 Task: Create a section Expedition and in the section, add a milestone Network Segmentation in the project ArmourVault
Action: Mouse moved to (74, 269)
Screenshot: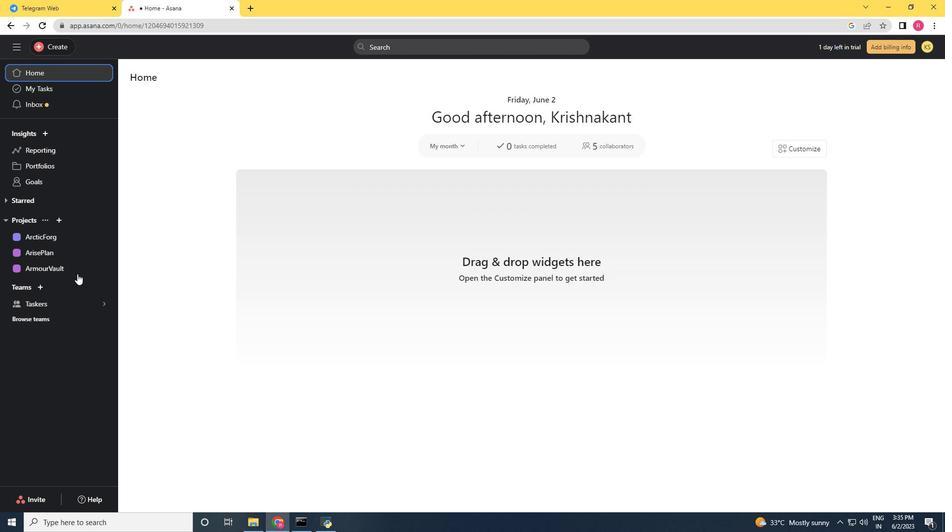 
Action: Mouse pressed left at (74, 269)
Screenshot: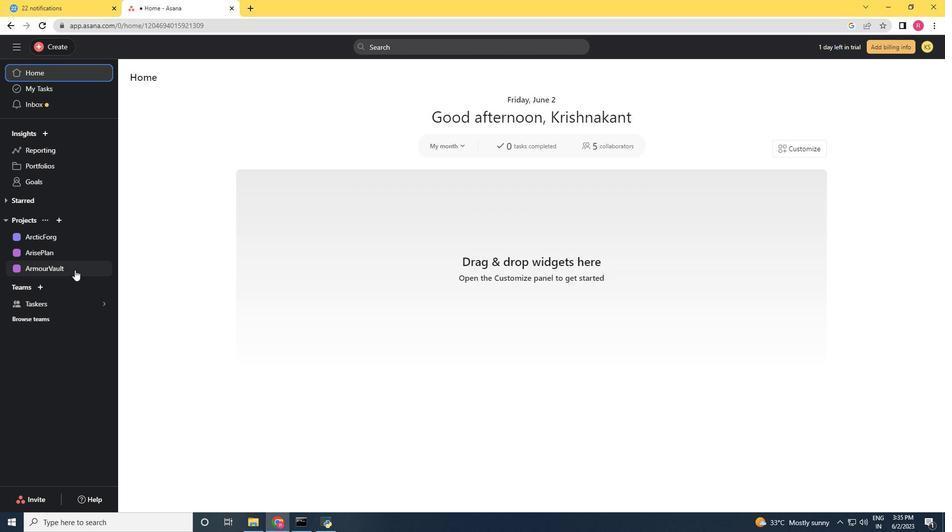 
Action: Mouse moved to (283, 480)
Screenshot: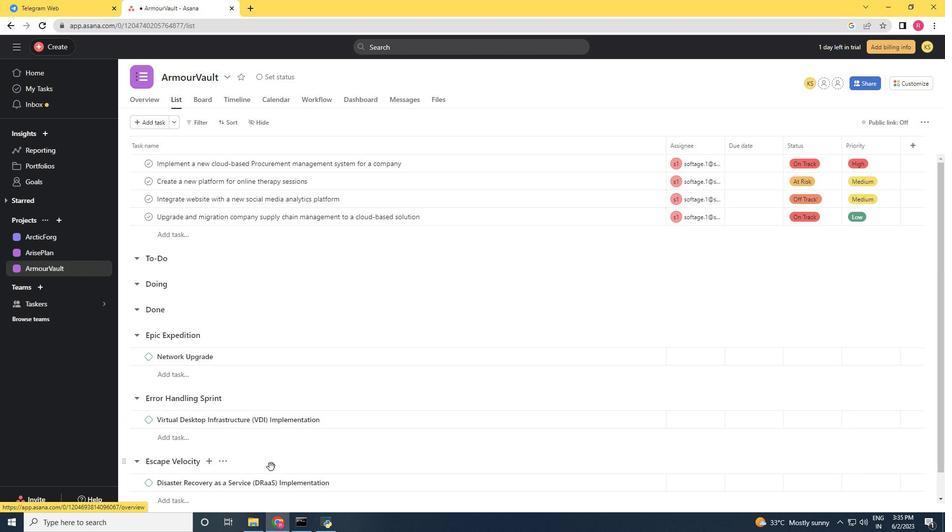 
Action: Mouse scrolled (283, 480) with delta (0, 0)
Screenshot: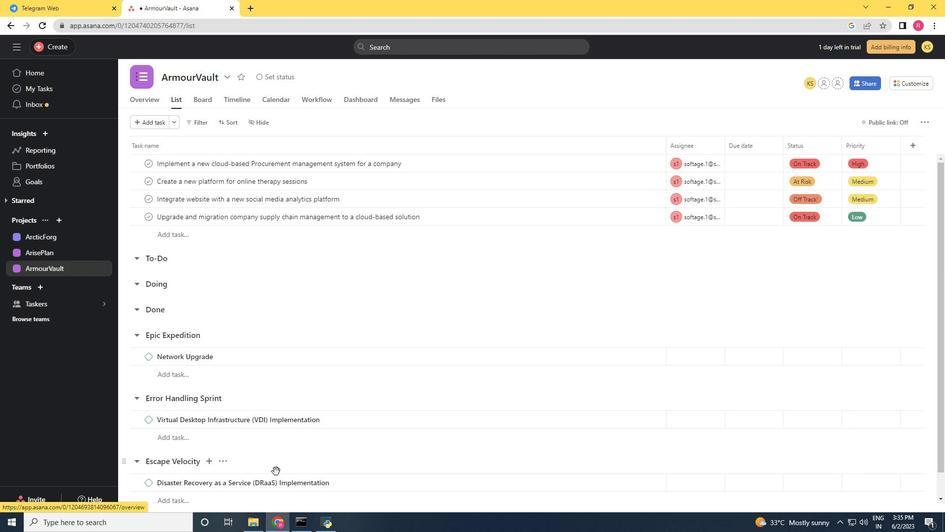 
Action: Mouse moved to (283, 481)
Screenshot: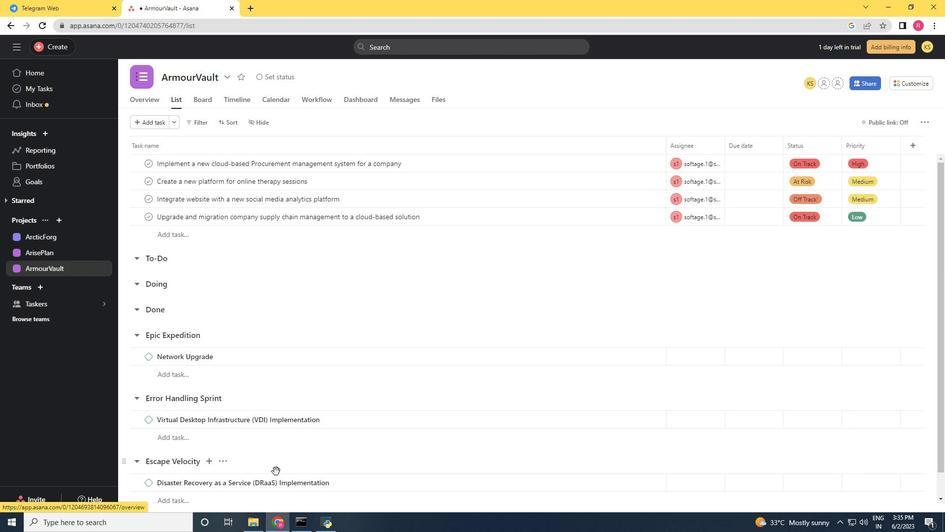 
Action: Mouse scrolled (283, 480) with delta (0, 0)
Screenshot: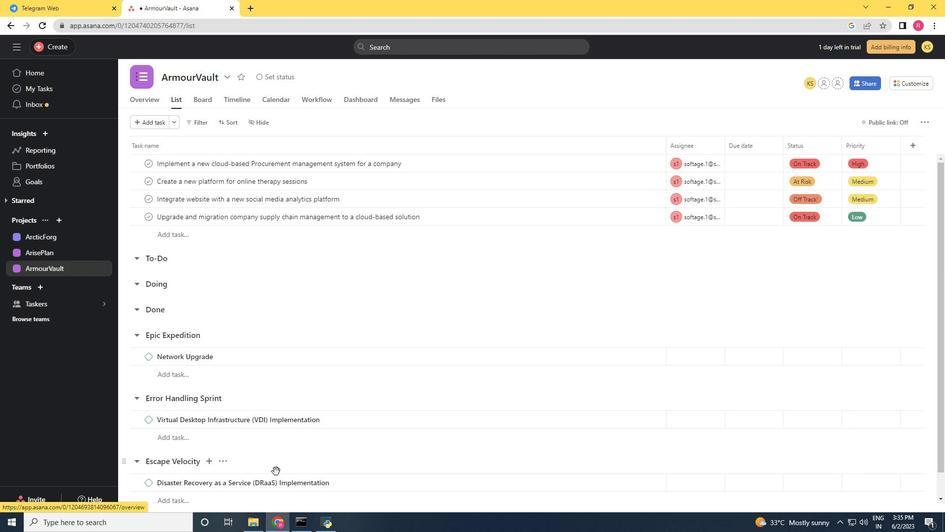 
Action: Mouse scrolled (283, 480) with delta (0, 0)
Screenshot: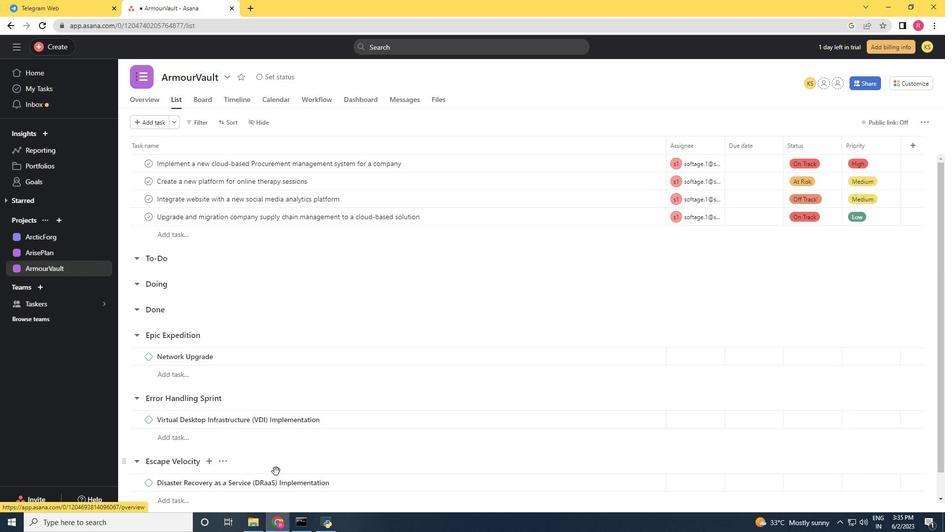 
Action: Mouse moved to (285, 481)
Screenshot: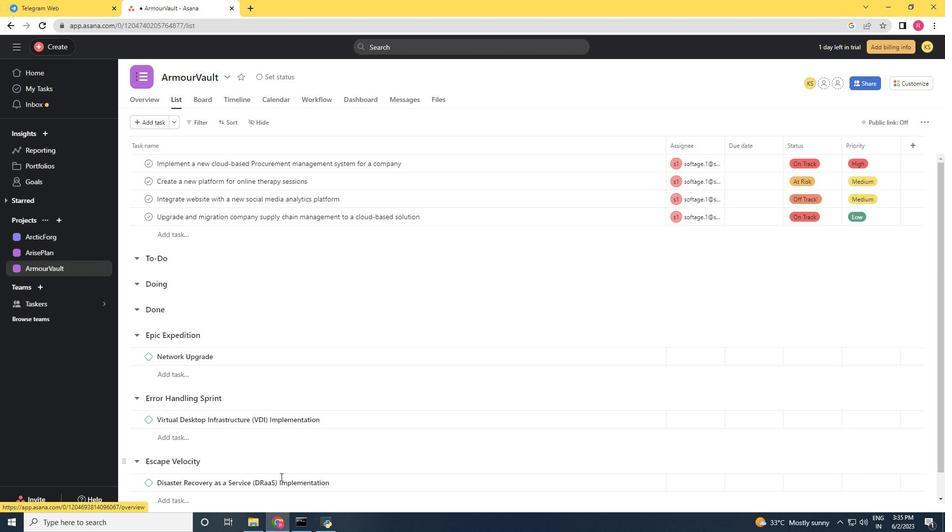 
Action: Mouse scrolled (285, 480) with delta (0, 0)
Screenshot: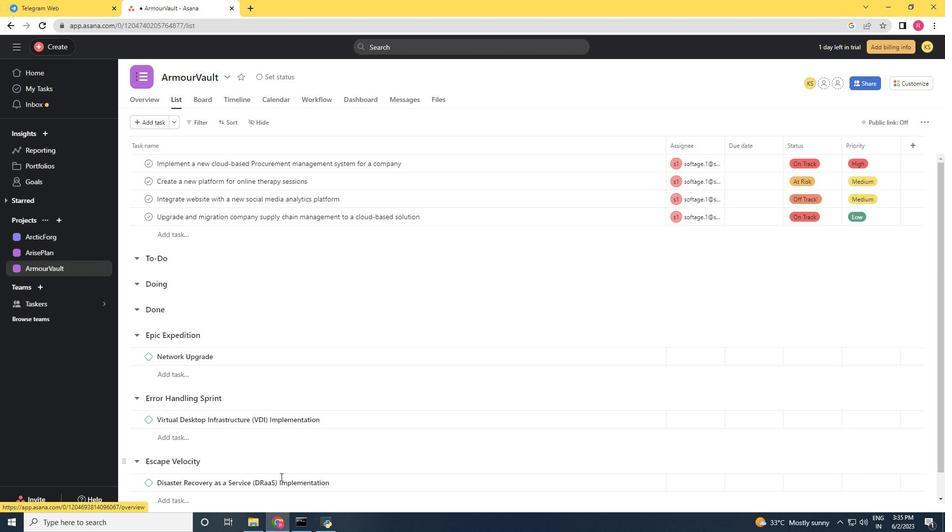 
Action: Mouse moved to (286, 480)
Screenshot: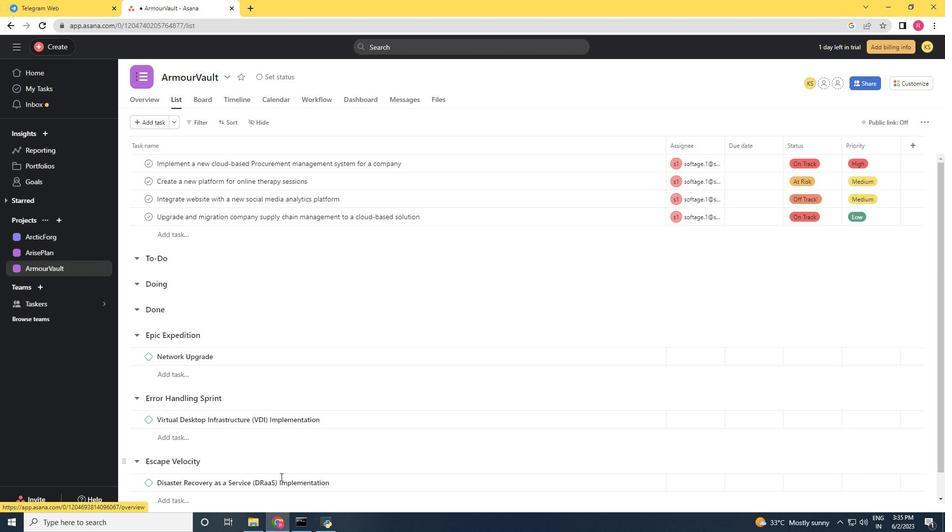 
Action: Mouse scrolled (286, 480) with delta (0, 0)
Screenshot: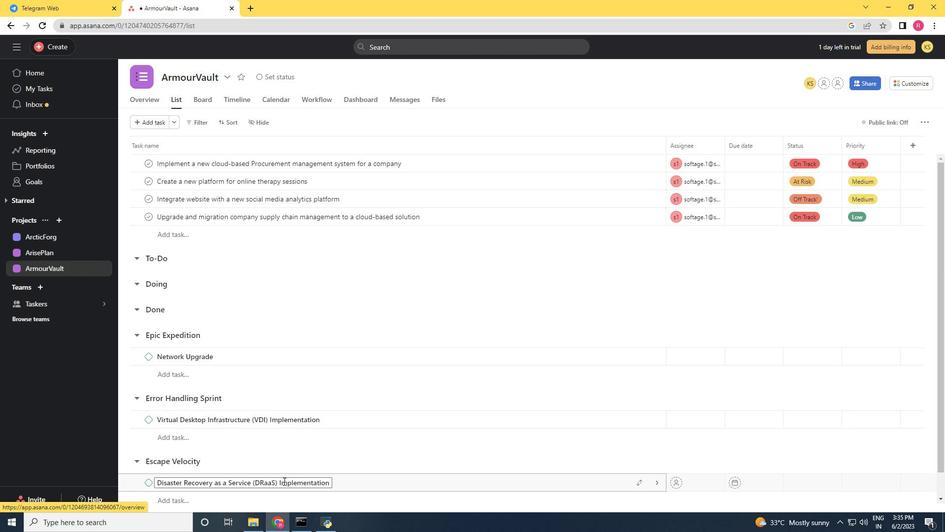 
Action: Mouse moved to (171, 494)
Screenshot: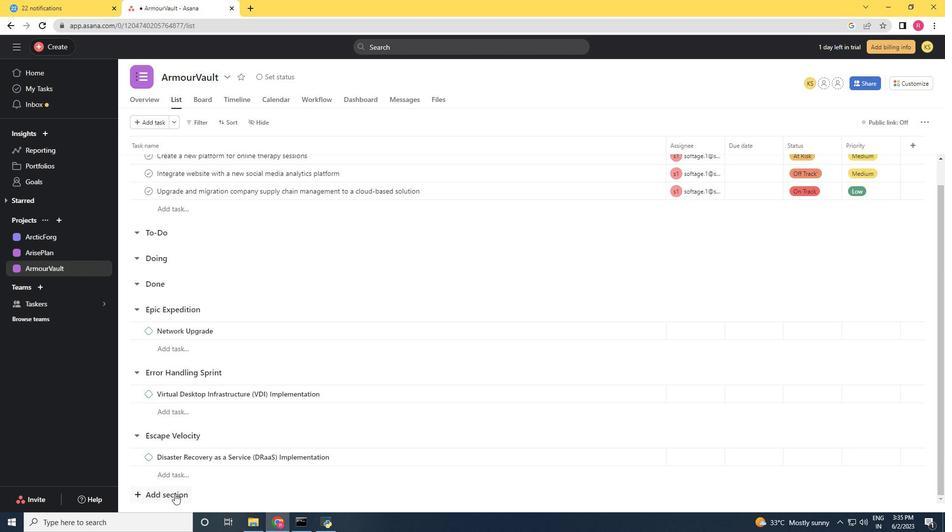 
Action: Mouse pressed left at (171, 494)
Screenshot: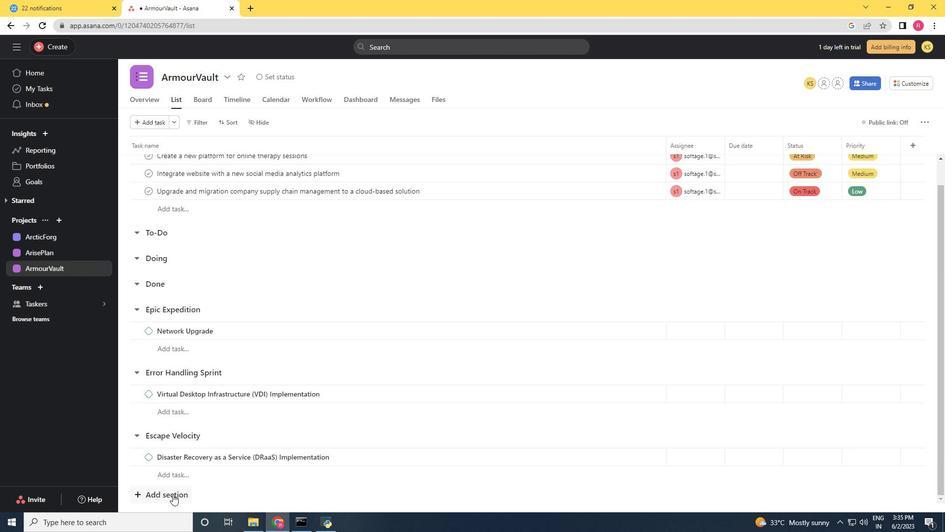 
Action: Mouse moved to (166, 496)
Screenshot: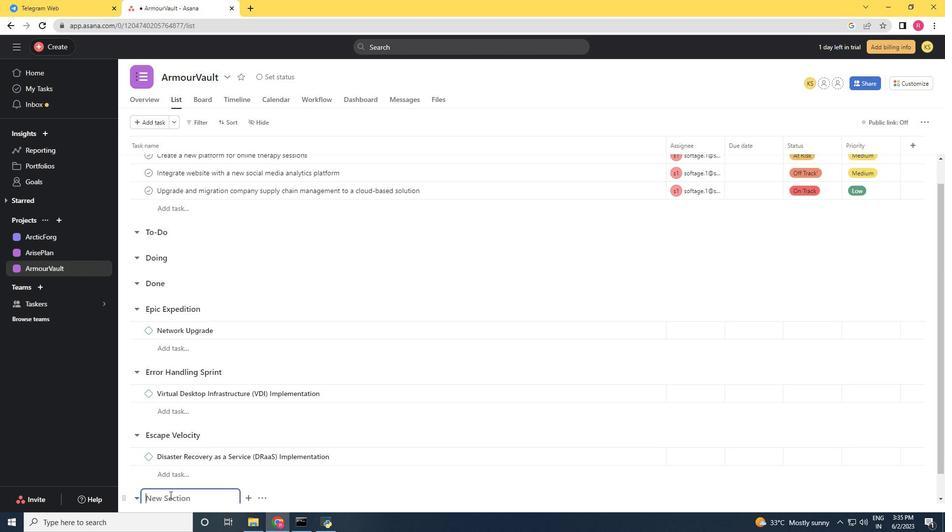 
Action: Key pressed <Key.shift><Key.shift><Key.shift><Key.shift><Key.shift><Key.shift><Key.shift>Expedition<Key.space><Key.enter><Key.shift><Key.shift><Key.shift><Key.shift><Key.shift>Network<Key.space><Key.shift>E<Key.backspace><Key.shift>Segmentation<Key.space>
Screenshot: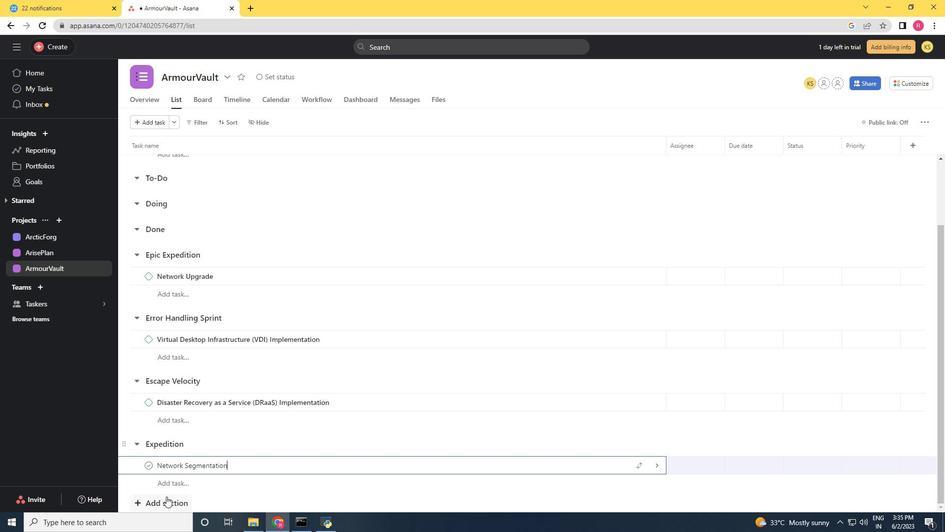
Action: Mouse moved to (264, 454)
Screenshot: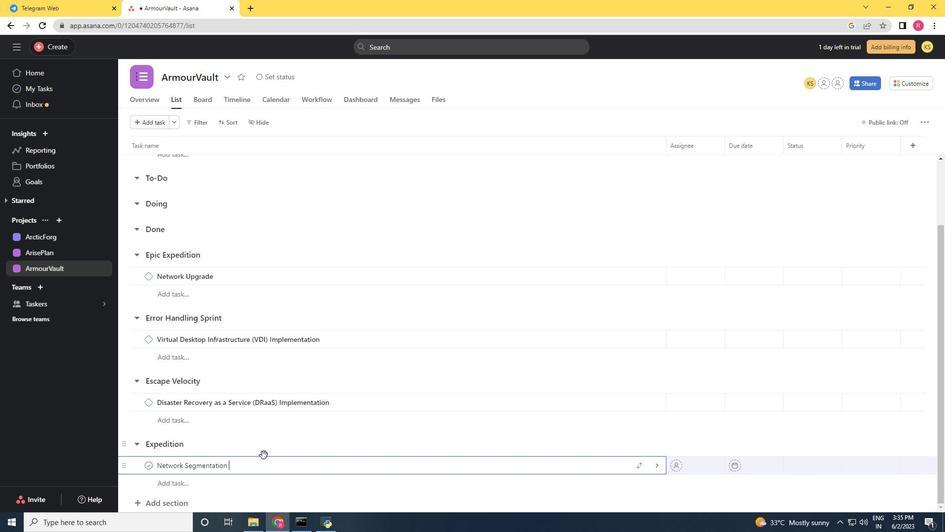 
Action: Mouse pressed right at (264, 454)
Screenshot: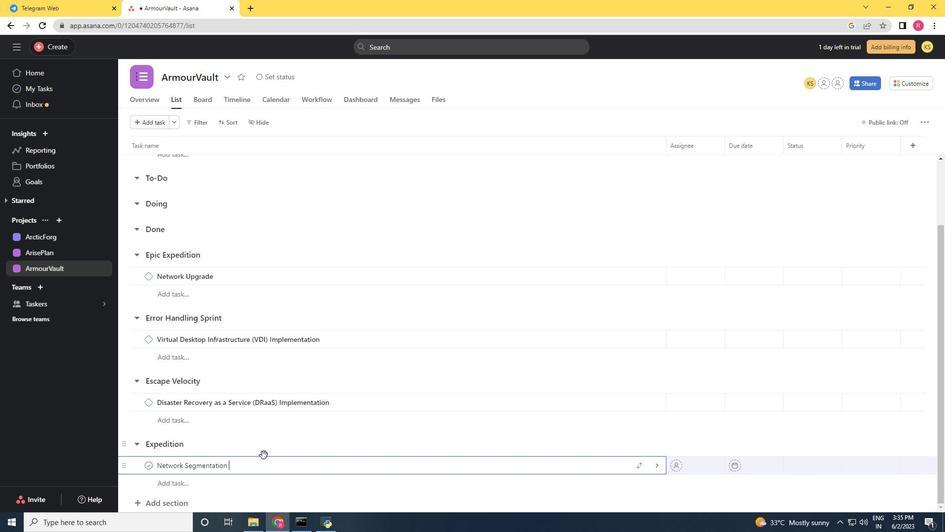 
Action: Mouse moved to (265, 464)
Screenshot: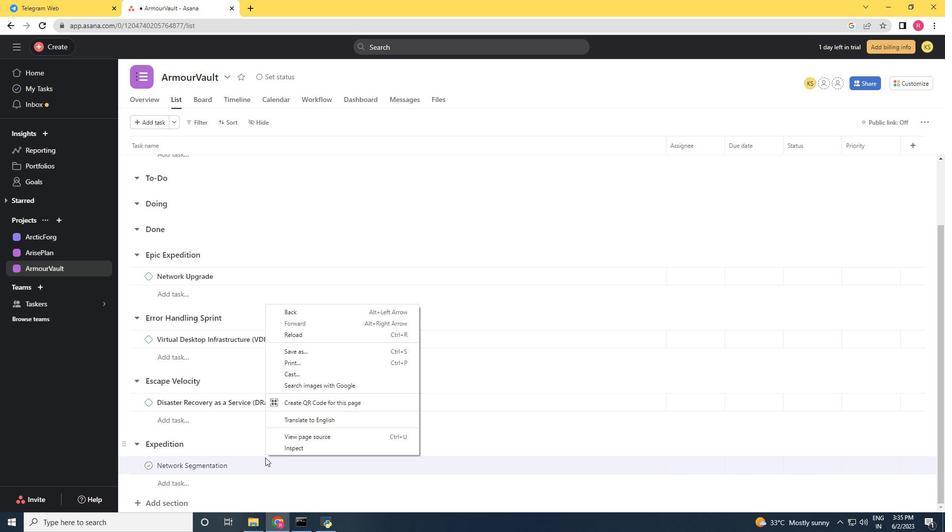 
Action: Mouse pressed right at (265, 464)
Screenshot: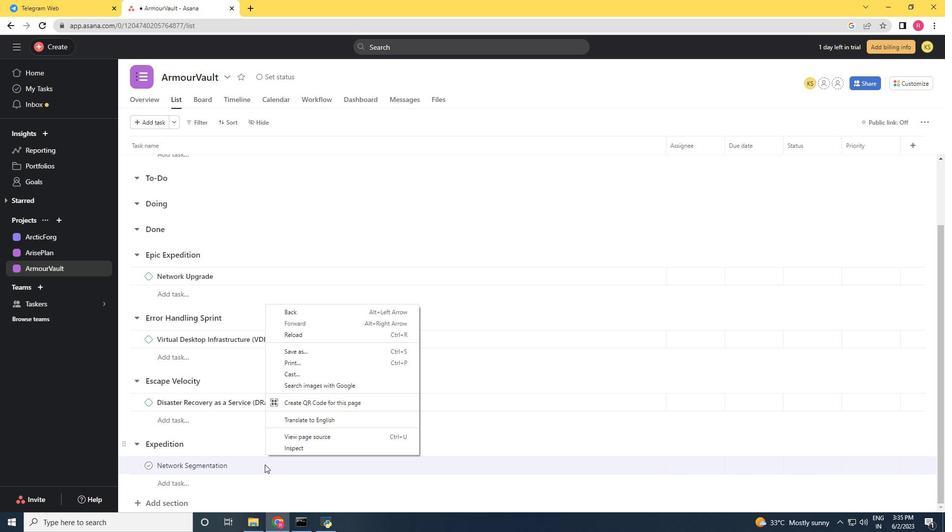 
Action: Mouse moved to (311, 417)
Screenshot: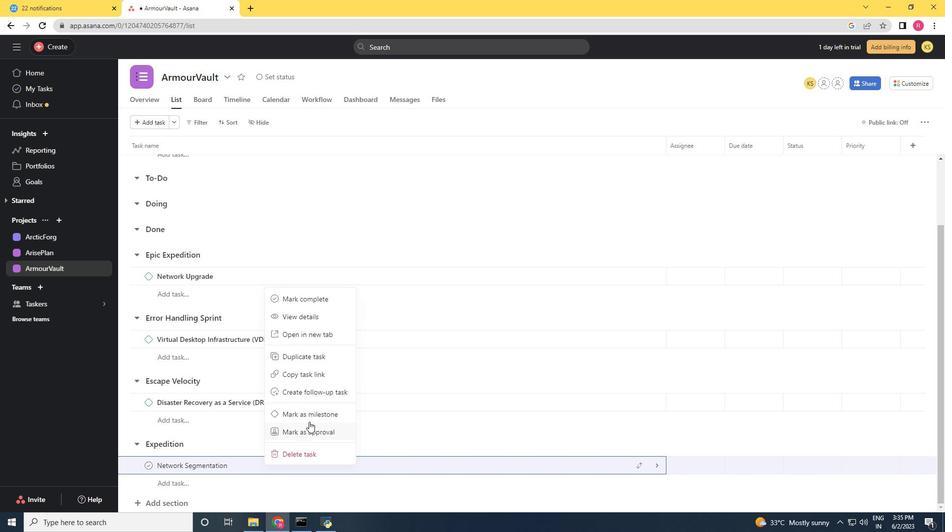 
Action: Mouse pressed left at (311, 417)
Screenshot: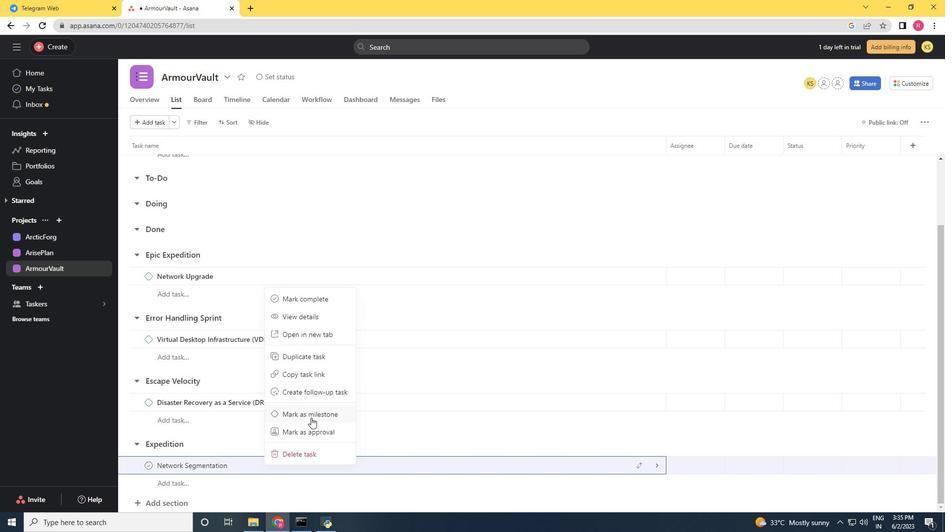 
Action: Mouse moved to (264, 336)
Screenshot: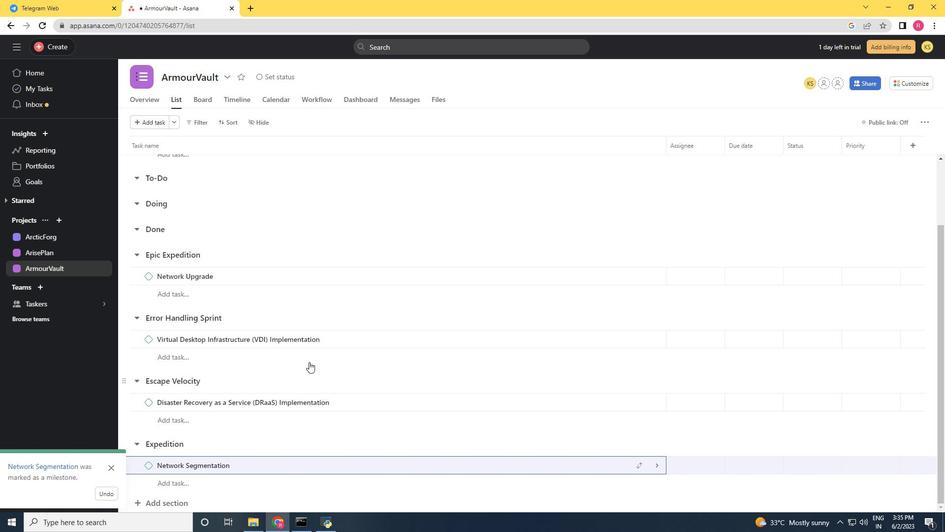 
